 Task: Create a new contract by the user
Action: Mouse moved to (139, 255)
Screenshot: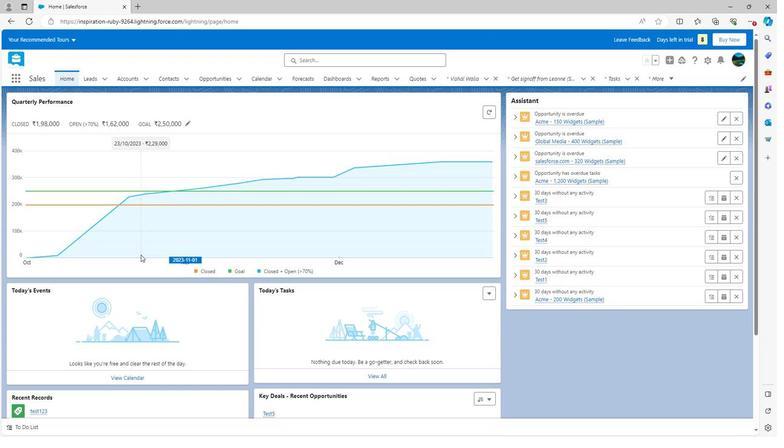 
Action: Mouse scrolled (139, 255) with delta (0, 0)
Screenshot: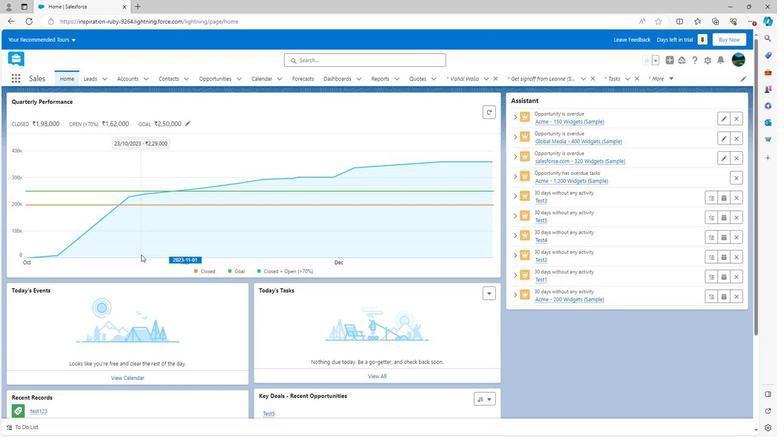 
Action: Mouse scrolled (139, 255) with delta (0, 0)
Screenshot: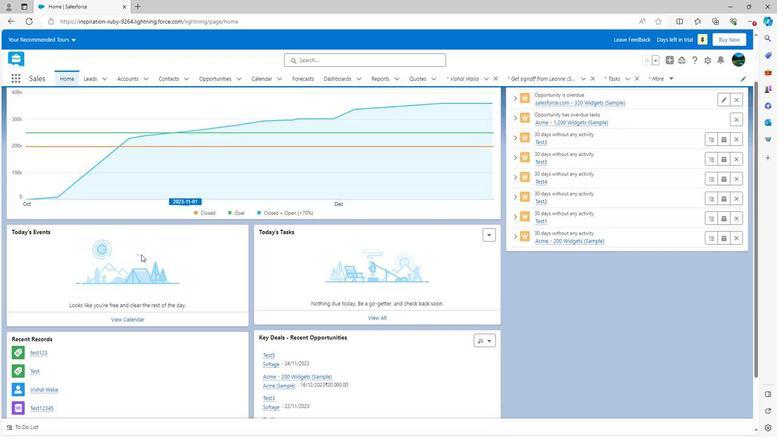 
Action: Mouse scrolled (139, 255) with delta (0, 0)
Screenshot: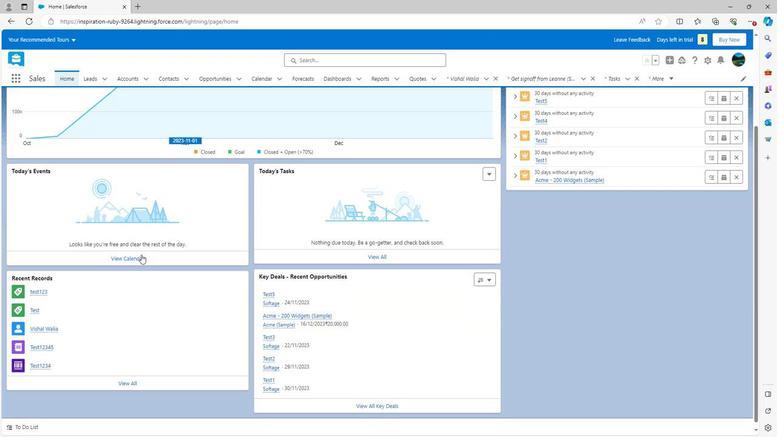 
Action: Mouse scrolled (139, 255) with delta (0, 0)
Screenshot: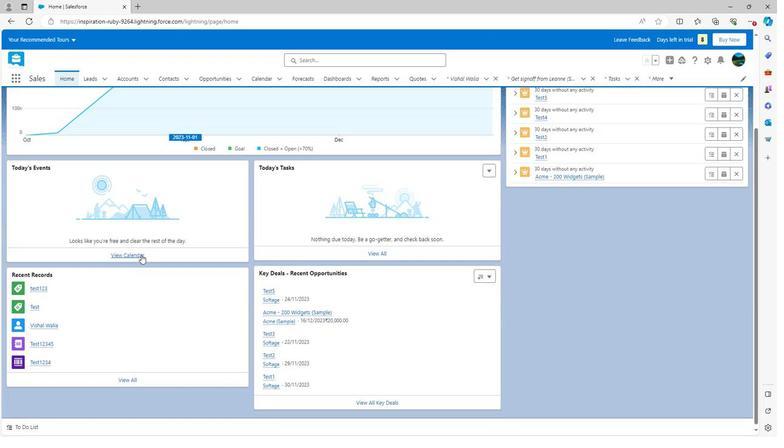 
Action: Mouse scrolled (139, 255) with delta (0, 0)
Screenshot: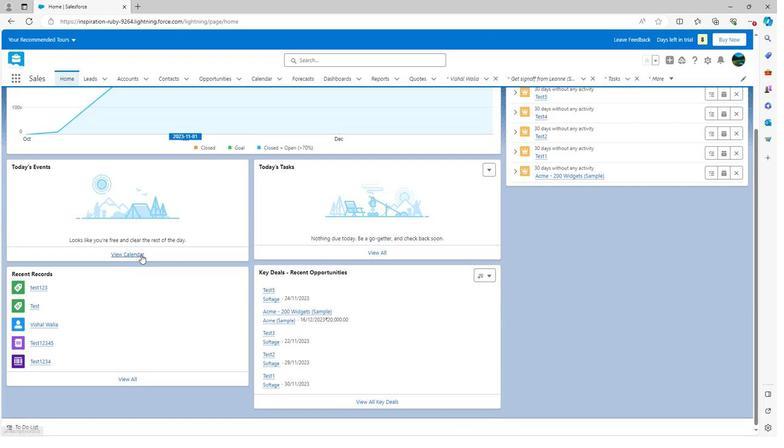 
Action: Mouse scrolled (139, 256) with delta (0, 0)
Screenshot: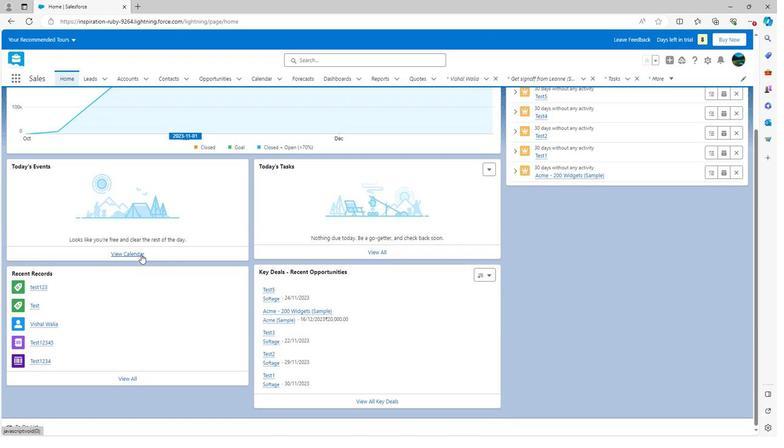 
Action: Mouse scrolled (139, 256) with delta (0, 0)
Screenshot: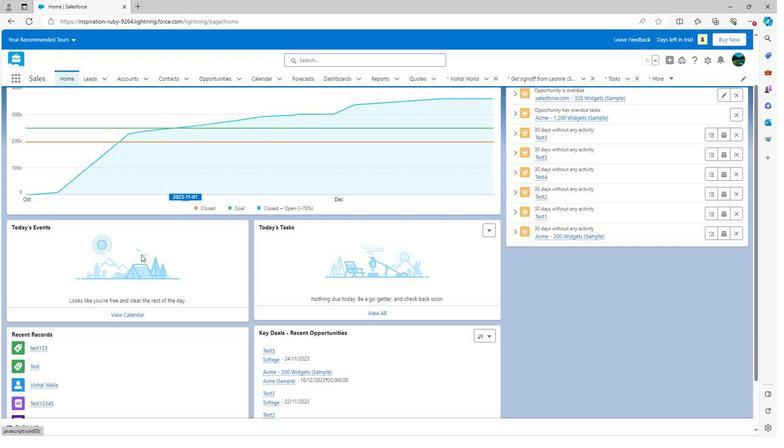 
Action: Mouse scrolled (139, 256) with delta (0, 0)
Screenshot: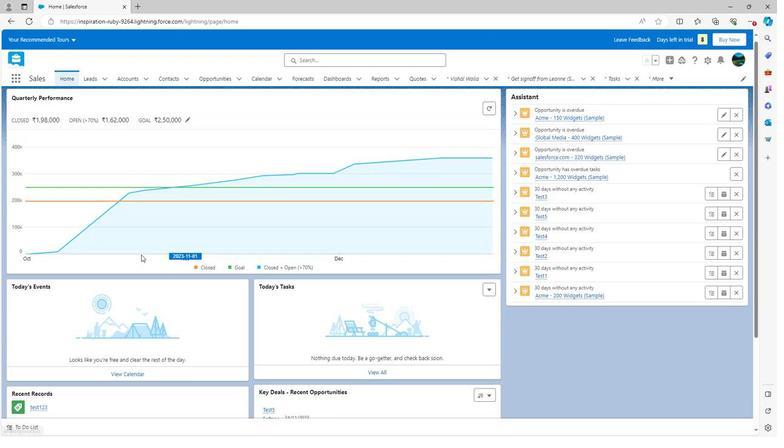 
Action: Mouse scrolled (139, 256) with delta (0, 0)
Screenshot: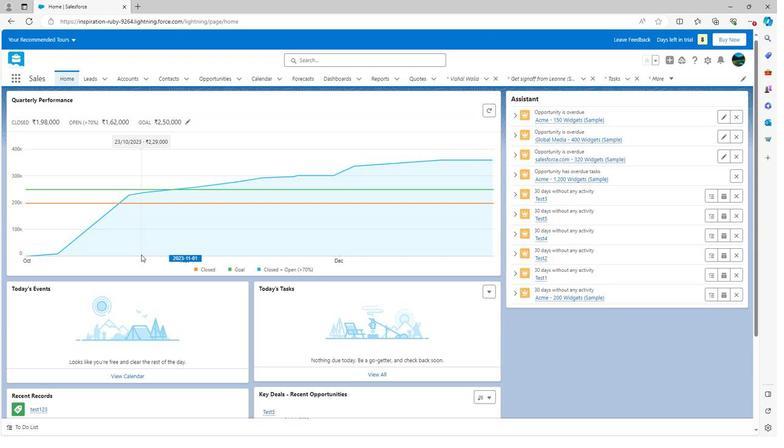 
Action: Mouse scrolled (139, 256) with delta (0, 0)
Screenshot: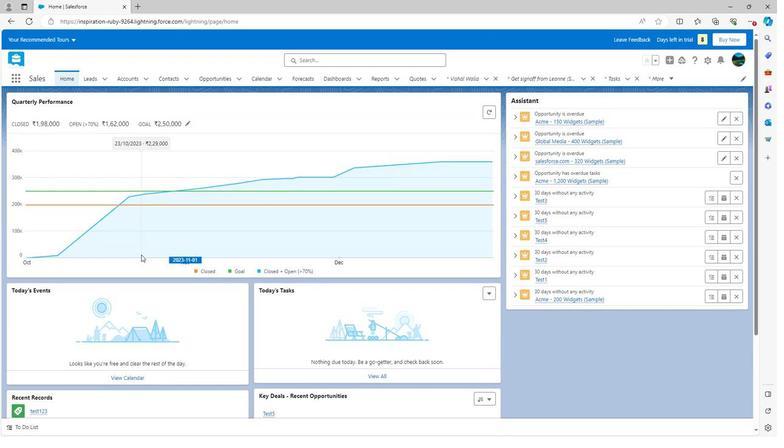
Action: Mouse moved to (13, 72)
Screenshot: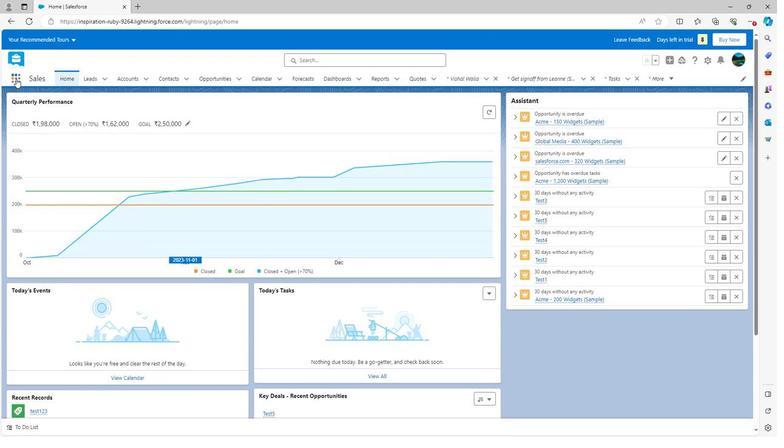 
Action: Mouse pressed left at (13, 72)
Screenshot: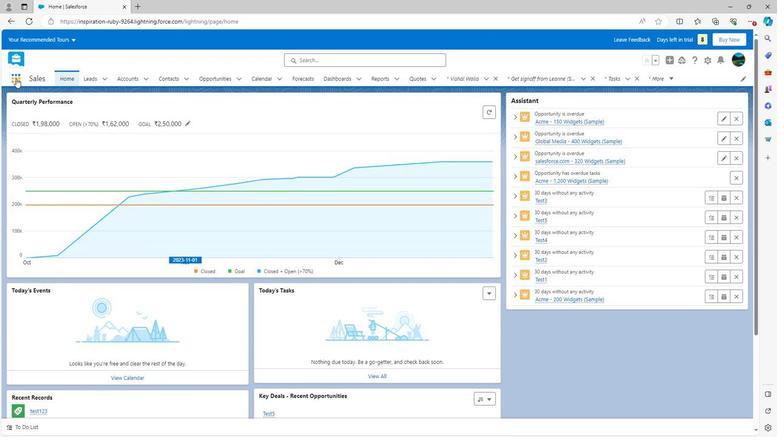 
Action: Mouse moved to (24, 91)
Screenshot: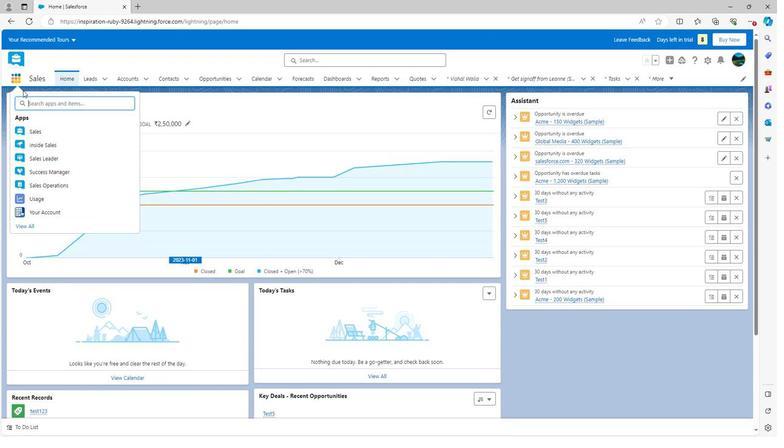 
Action: Key pressed <Key.shift>Contr
Screenshot: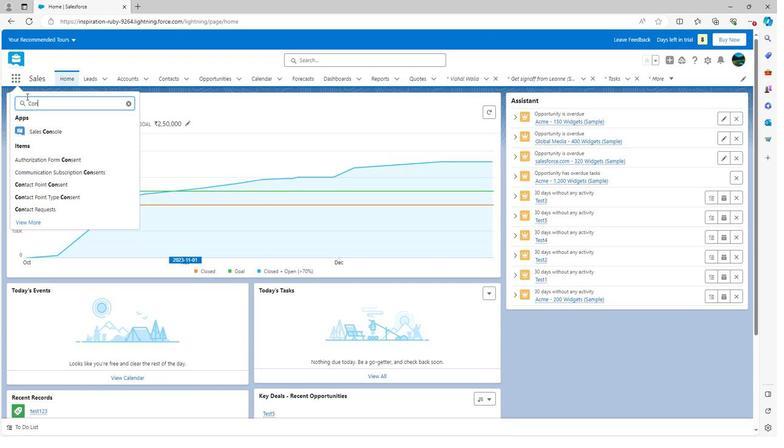 
Action: Mouse moved to (21, 150)
Screenshot: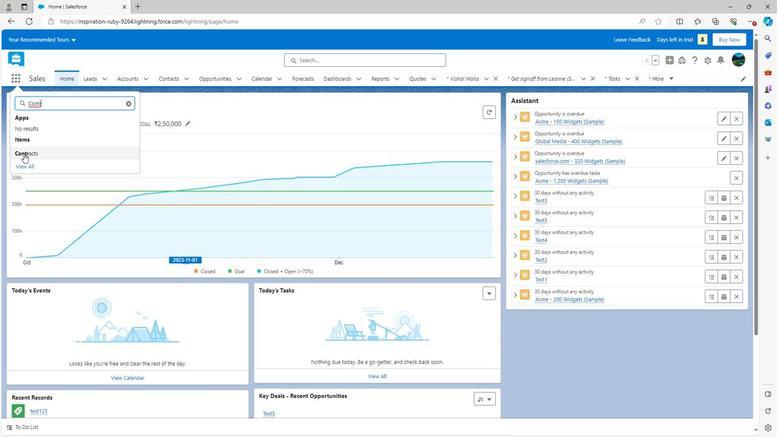 
Action: Mouse pressed left at (21, 150)
Screenshot: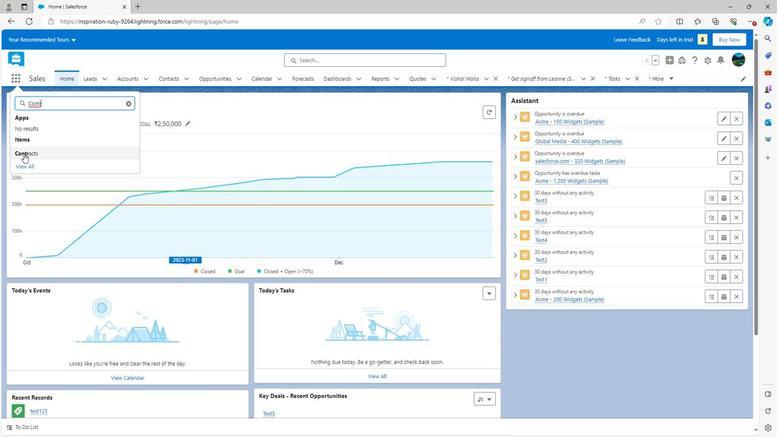 
Action: Mouse moved to (679, 71)
Screenshot: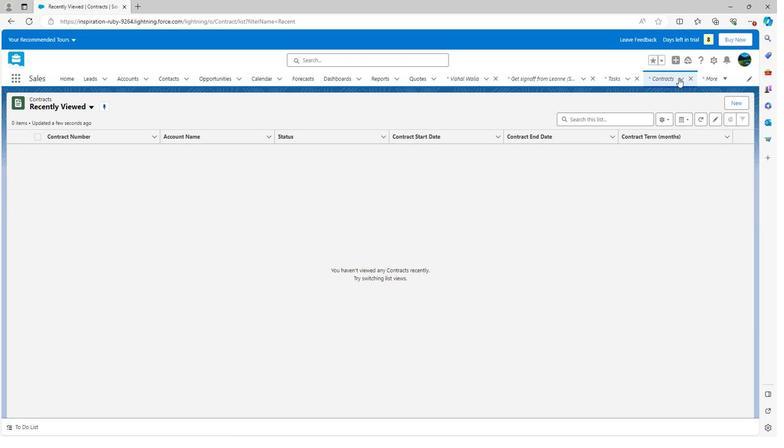 
Action: Mouse pressed left at (679, 71)
Screenshot: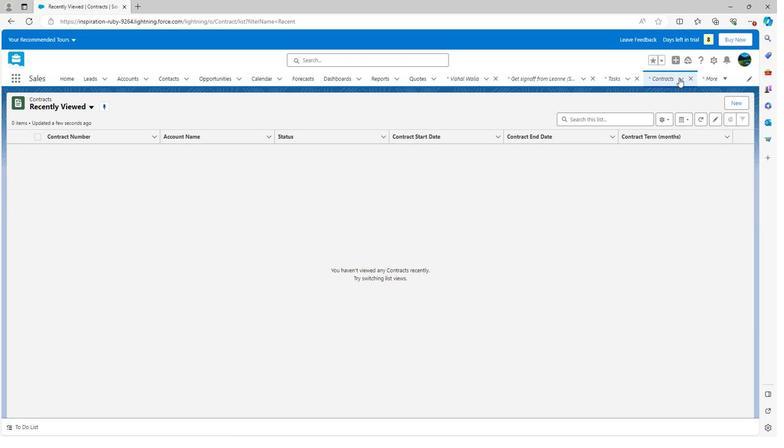 
Action: Mouse moved to (657, 89)
Screenshot: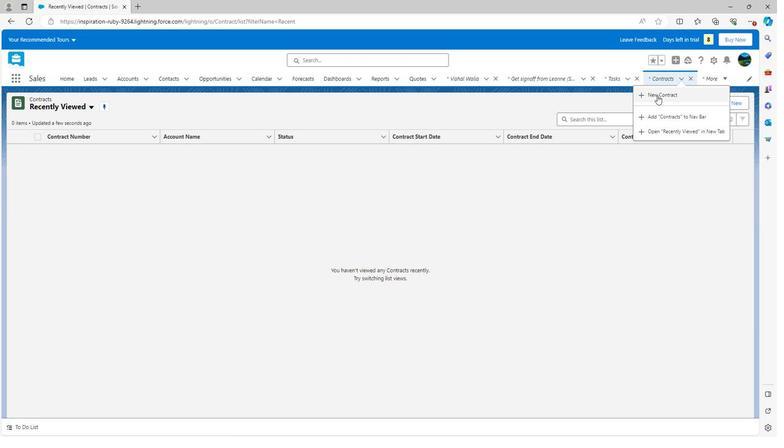 
Action: Mouse pressed left at (657, 89)
Screenshot: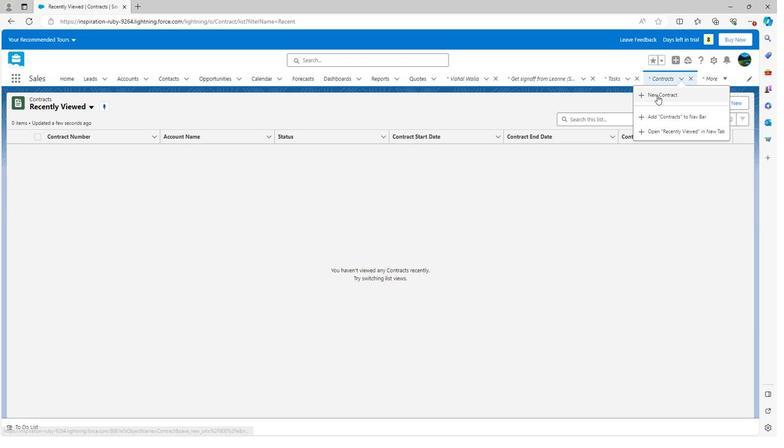 
Action: Mouse moved to (292, 150)
Screenshot: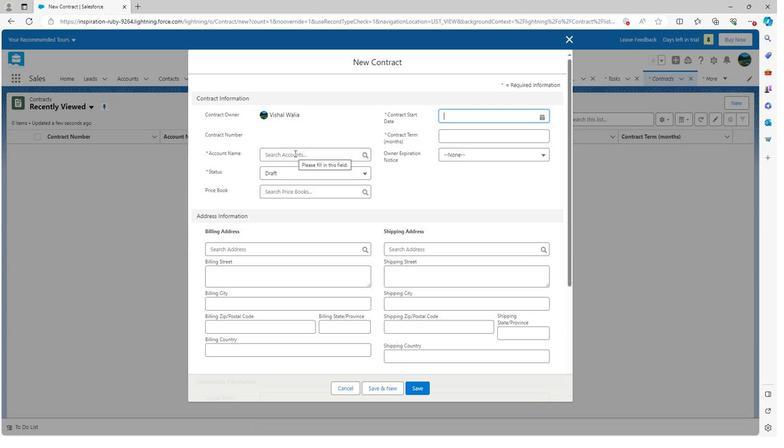 
Action: Mouse pressed left at (292, 150)
Screenshot: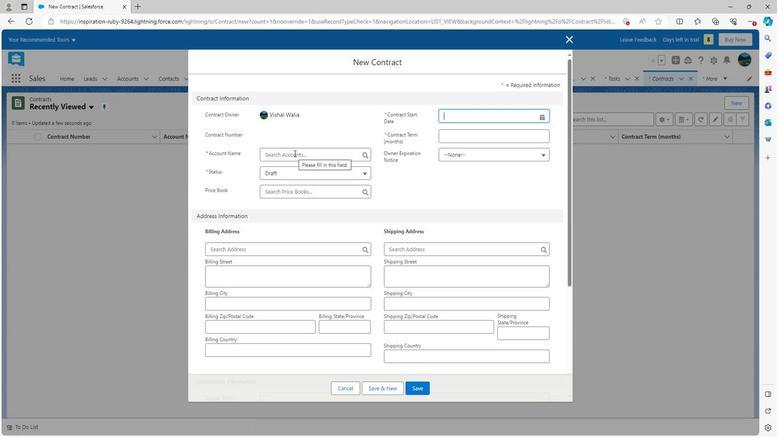 
Action: Mouse moved to (283, 156)
Screenshot: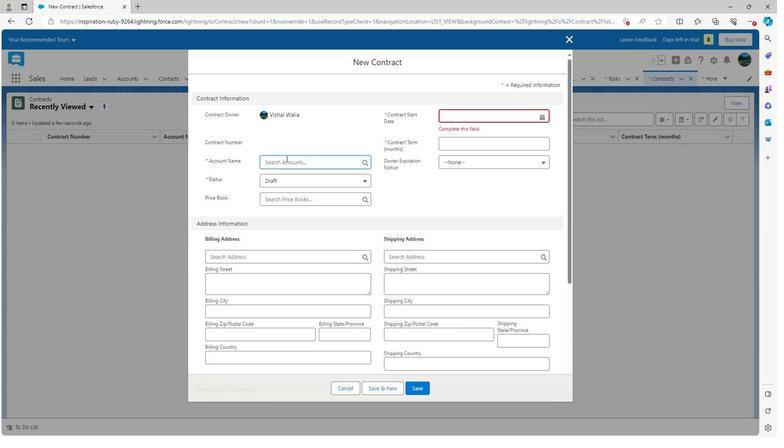 
Action: Mouse pressed left at (283, 156)
Screenshot: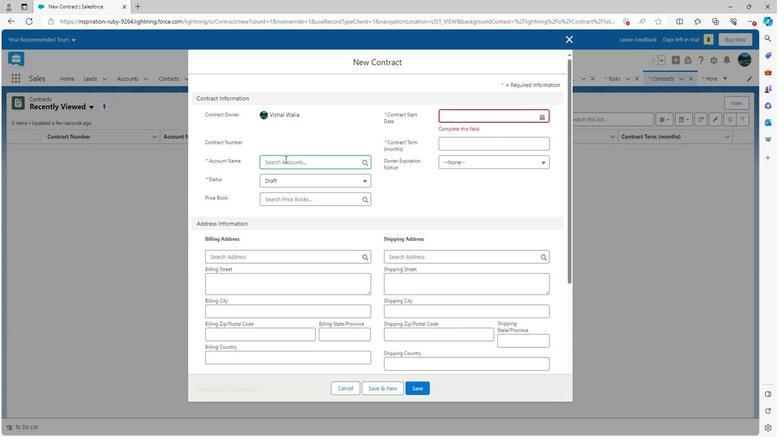 
Action: Mouse moved to (281, 188)
Screenshot: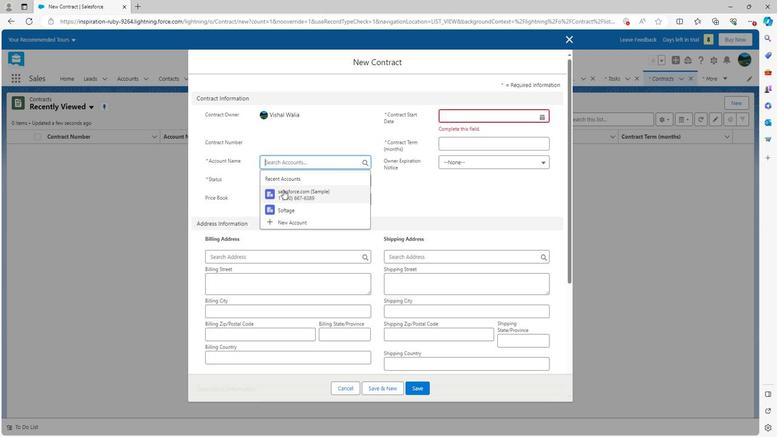 
Action: Mouse pressed left at (281, 188)
Screenshot: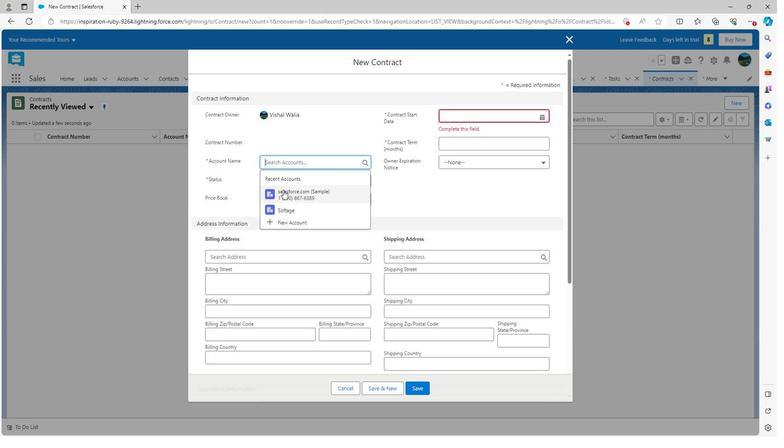 
Action: Mouse moved to (465, 111)
Screenshot: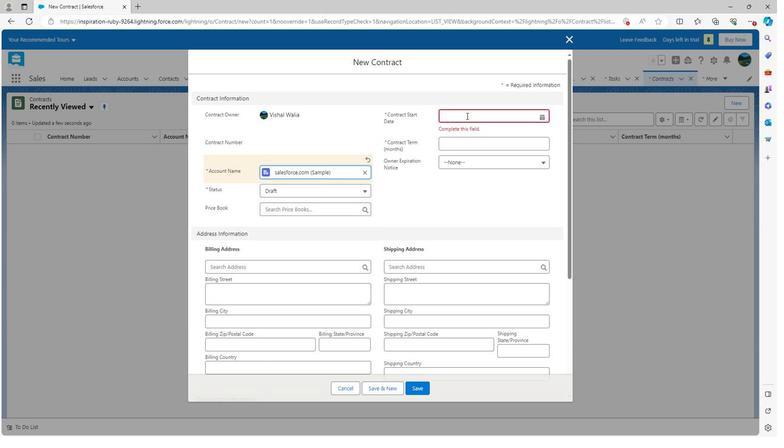 
Action: Mouse pressed left at (465, 111)
Screenshot: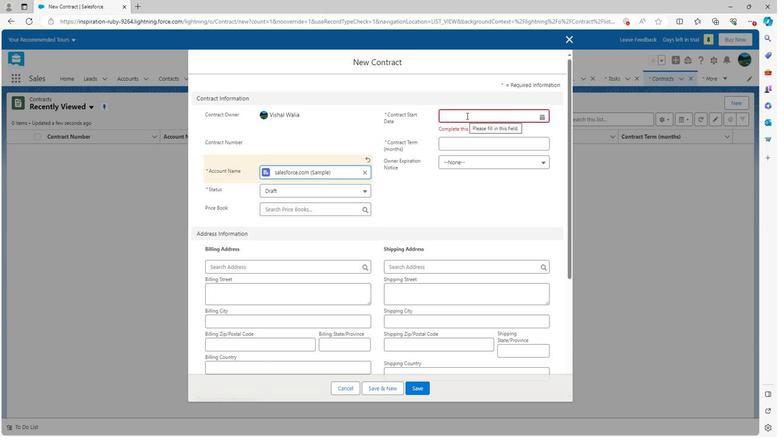 
Action: Mouse moved to (508, 213)
Screenshot: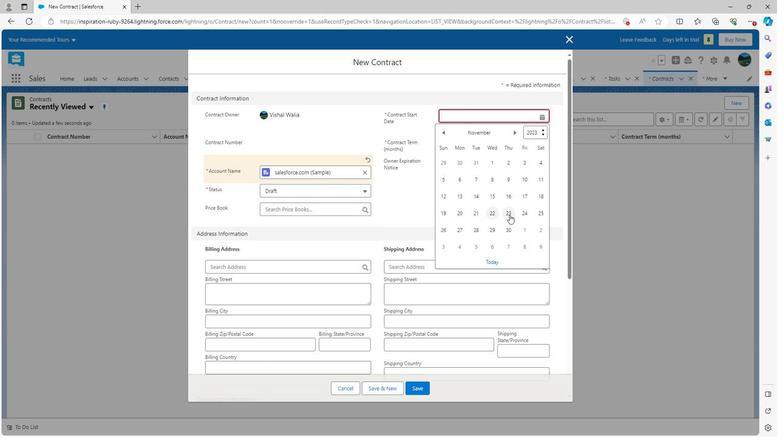 
Action: Mouse pressed left at (508, 213)
Screenshot: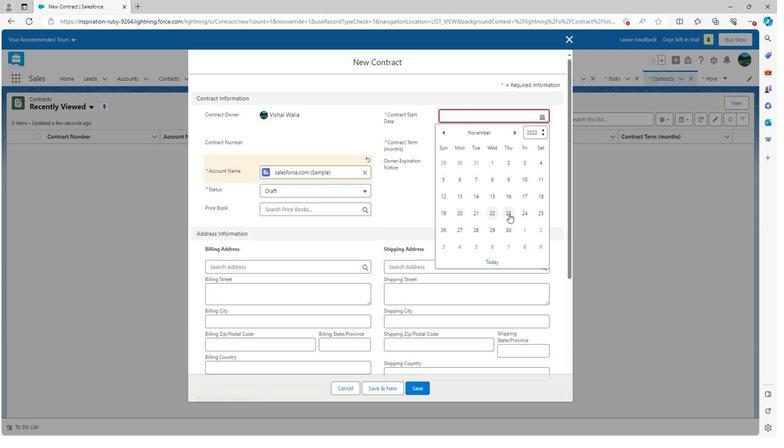 
Action: Mouse moved to (452, 199)
Screenshot: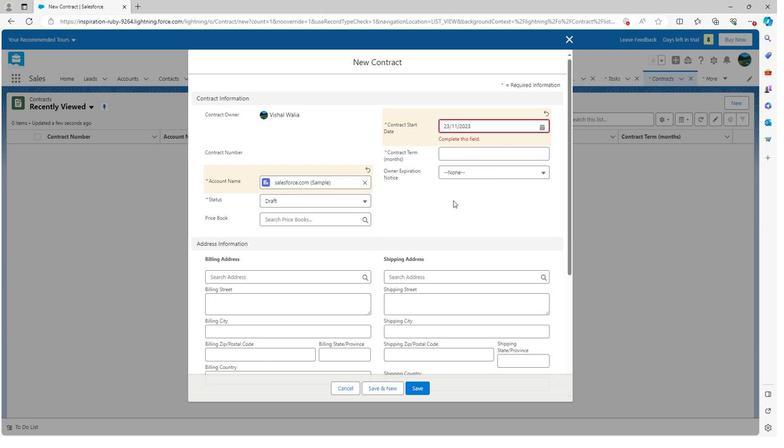 
Action: Mouse pressed left at (452, 199)
Screenshot: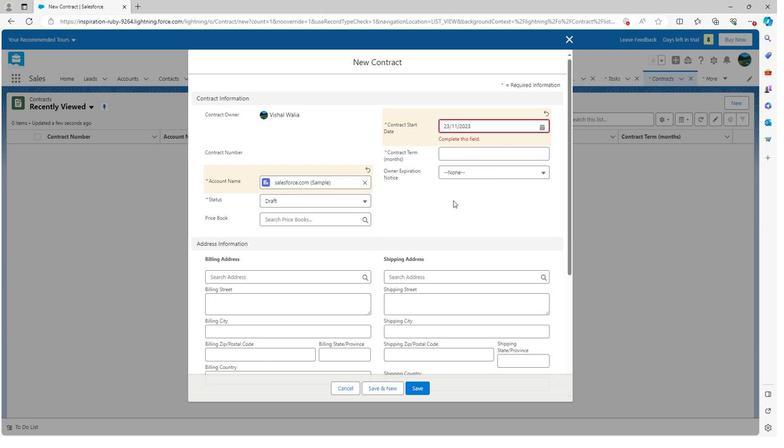 
Action: Mouse moved to (326, 188)
Screenshot: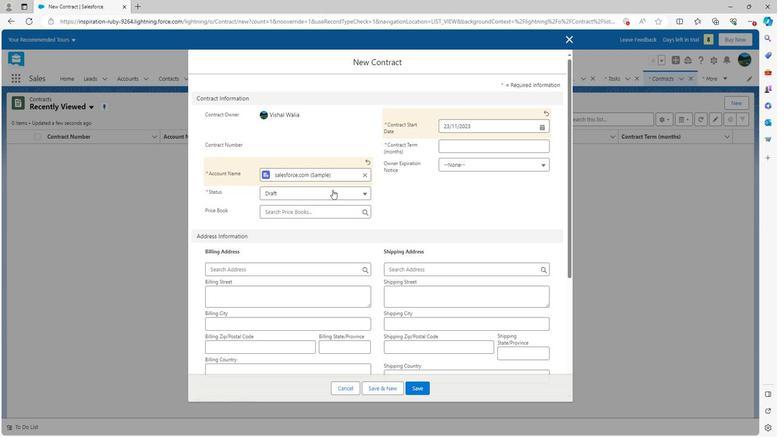 
Action: Mouse pressed left at (326, 188)
Screenshot: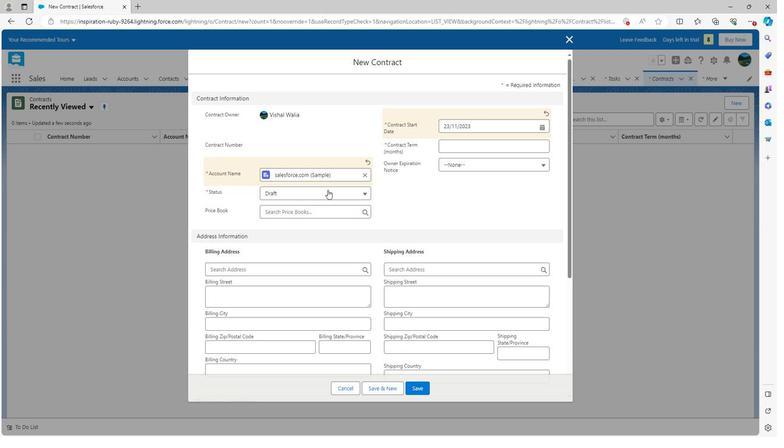 
Action: Mouse moved to (289, 241)
Screenshot: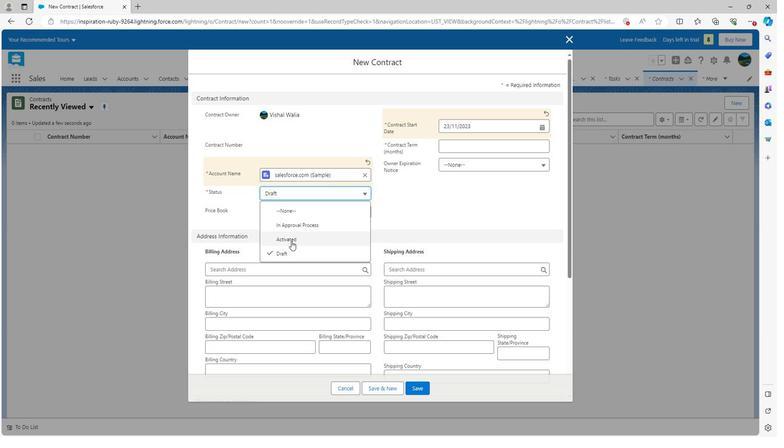 
Action: Mouse pressed left at (289, 241)
Screenshot: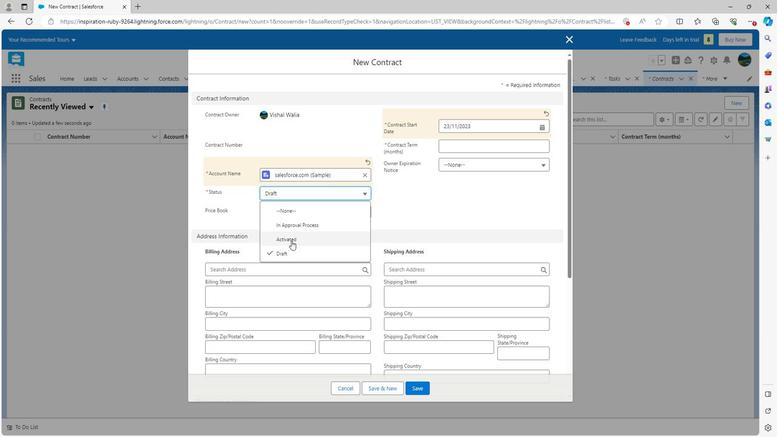 
Action: Mouse moved to (456, 143)
Screenshot: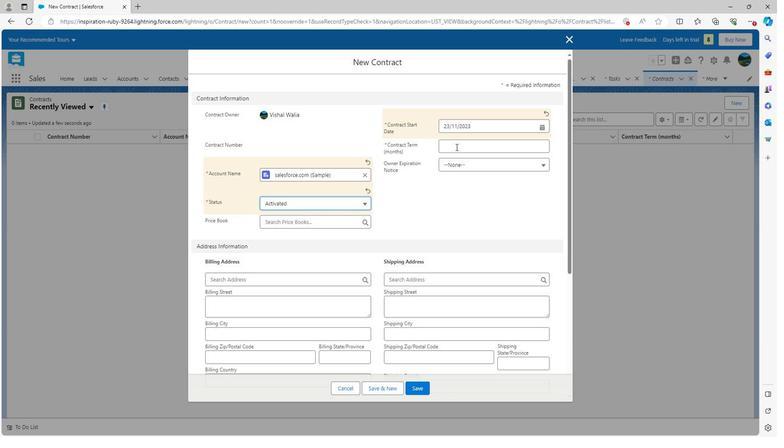 
Action: Mouse pressed left at (456, 143)
Screenshot: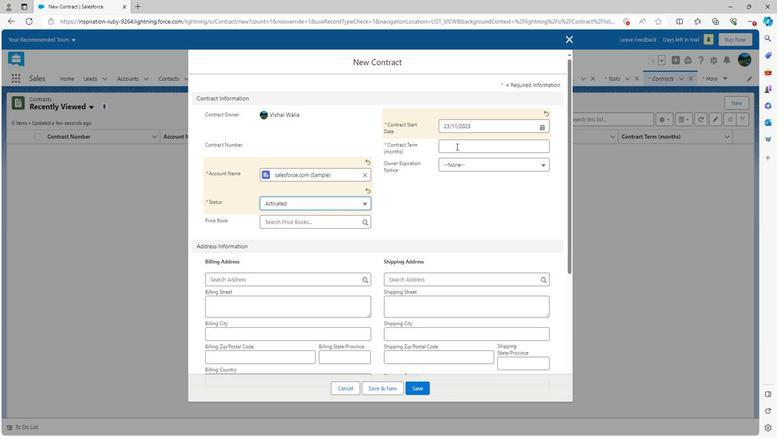 
Action: Key pressed 3
Screenshot: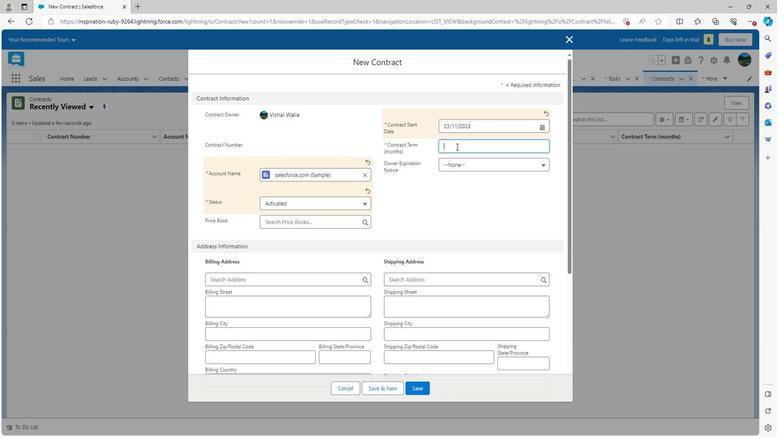 
Action: Mouse moved to (429, 224)
Screenshot: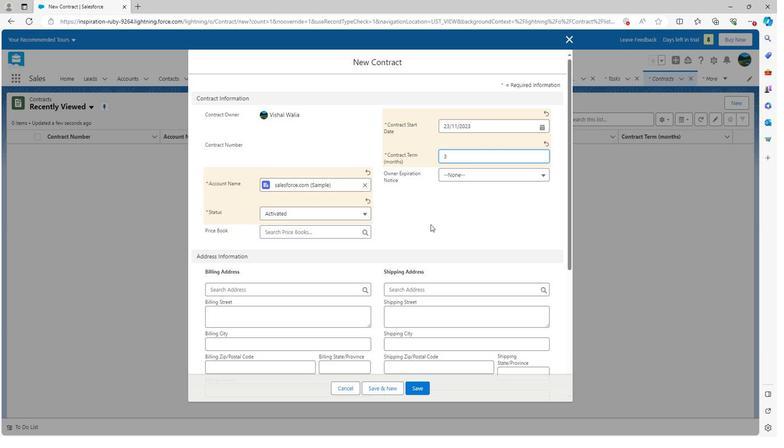 
Action: Mouse scrolled (429, 224) with delta (0, 0)
Screenshot: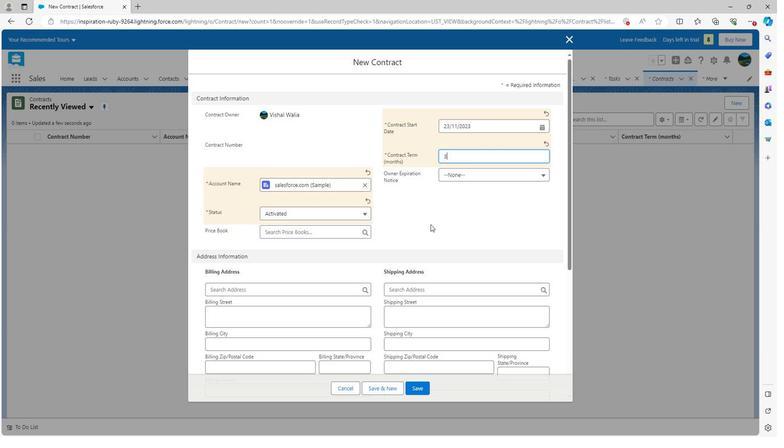 
Action: Mouse scrolled (429, 224) with delta (0, 0)
Screenshot: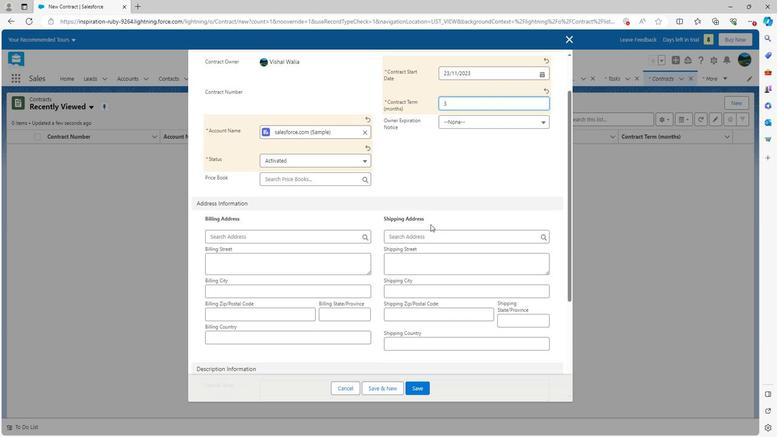 
Action: Mouse moved to (429, 224)
Screenshot: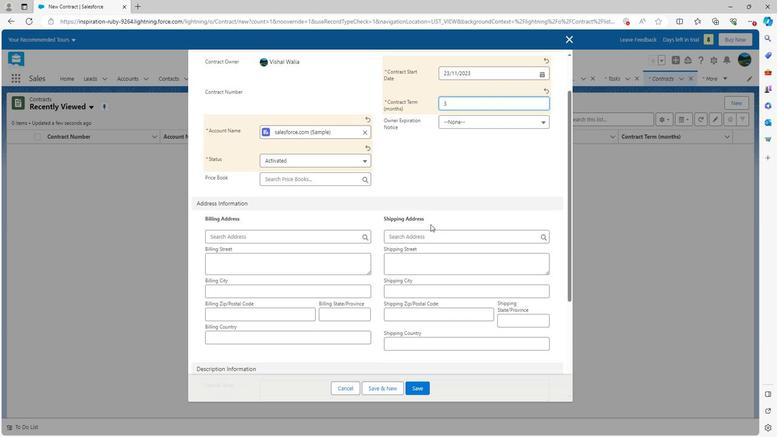 
Action: Mouse scrolled (429, 224) with delta (0, 0)
Screenshot: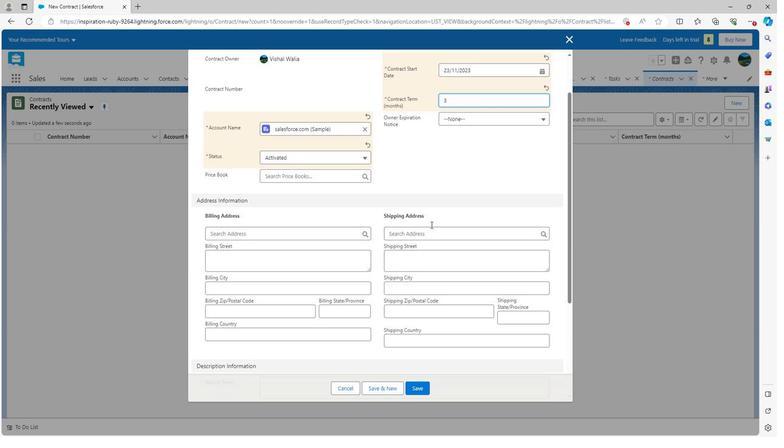 
Action: Mouse scrolled (429, 224) with delta (0, 0)
Screenshot: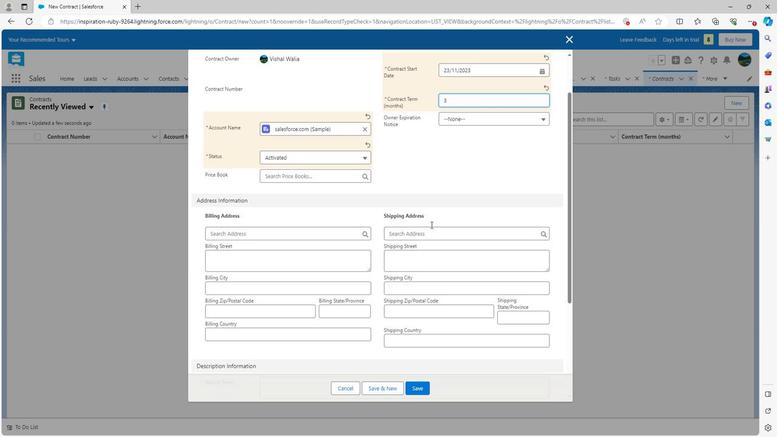 
Action: Mouse scrolled (429, 224) with delta (0, 0)
Screenshot: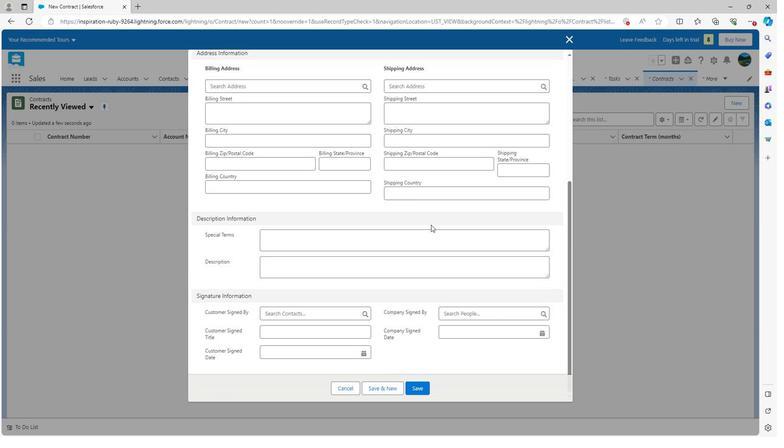 
Action: Mouse scrolled (429, 224) with delta (0, 0)
Screenshot: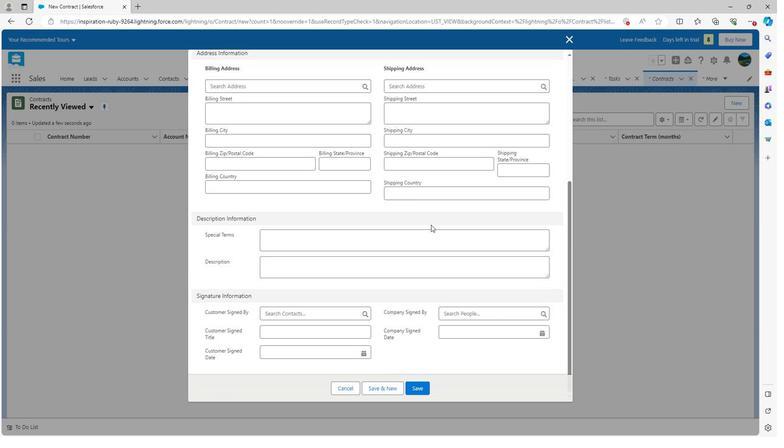 
Action: Mouse moved to (412, 395)
Screenshot: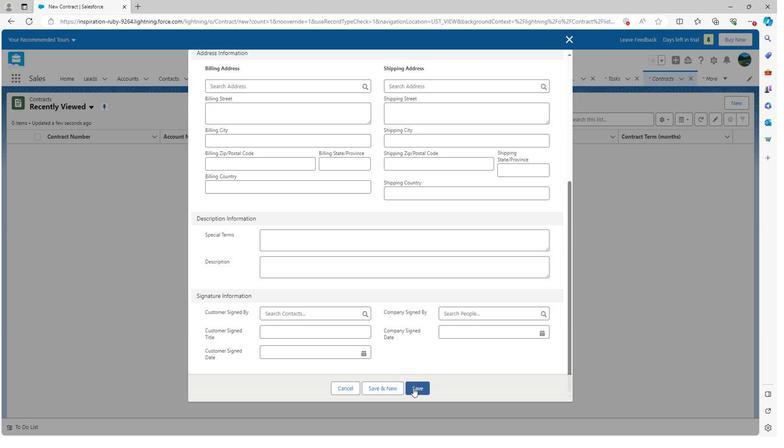 
Action: Mouse pressed left at (412, 395)
Screenshot: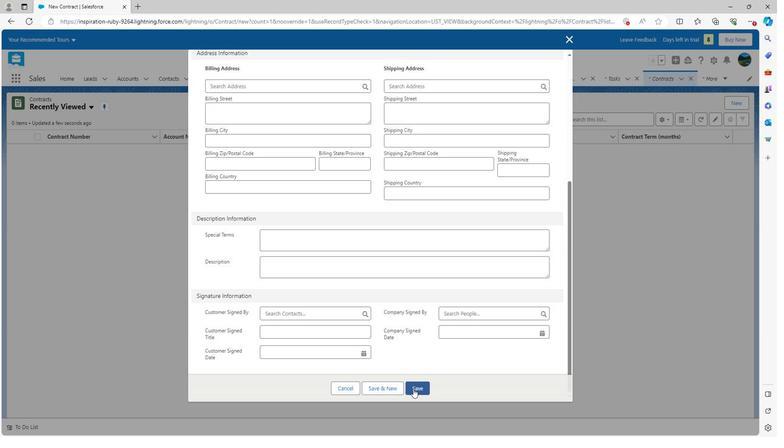 
Action: Mouse moved to (377, 302)
Screenshot: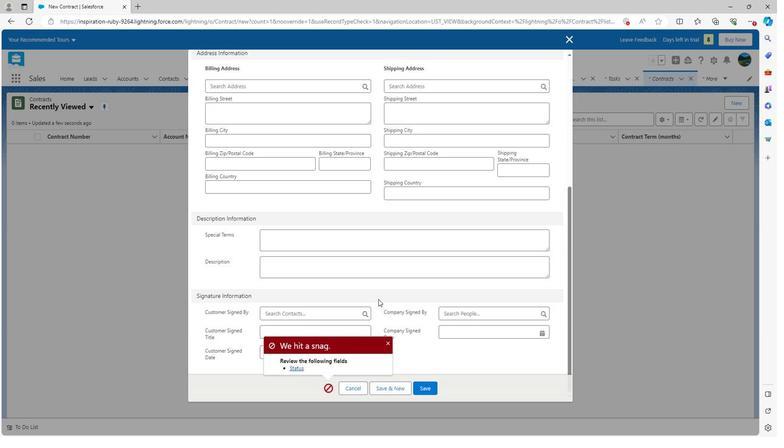 
Action: Mouse scrolled (377, 303) with delta (0, 0)
Screenshot: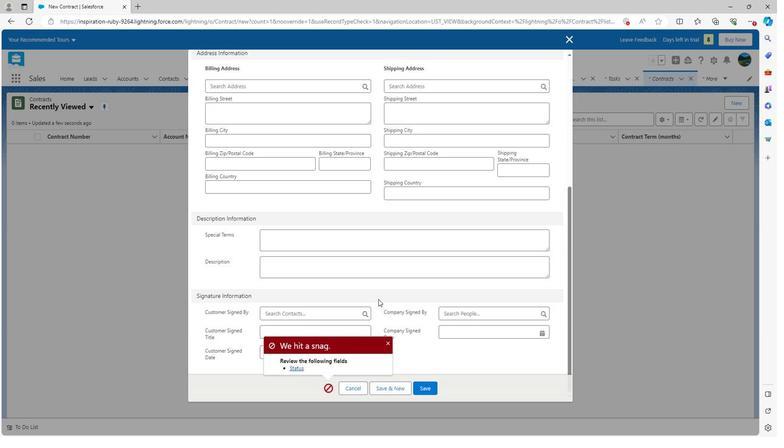 
Action: Mouse scrolled (377, 303) with delta (0, 0)
Screenshot: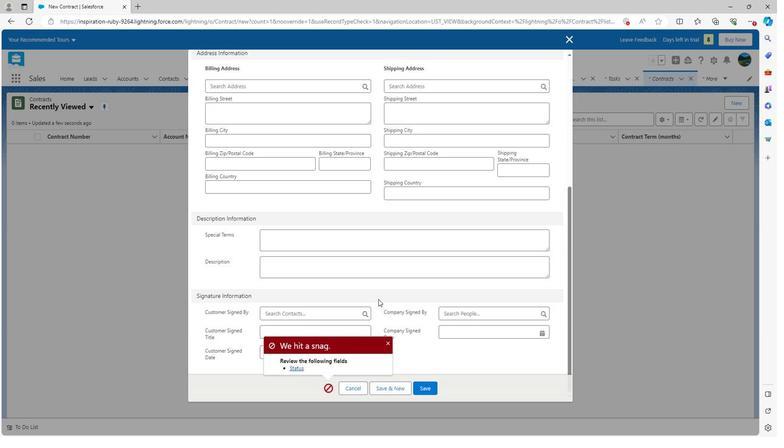 
Action: Mouse scrolled (377, 303) with delta (0, 0)
Screenshot: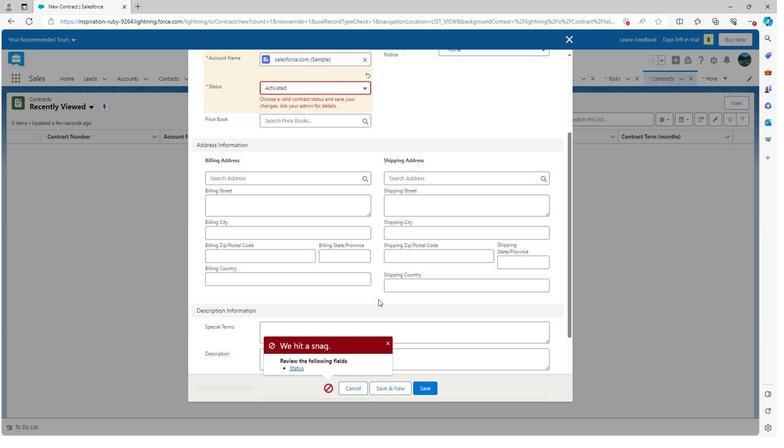 
Action: Mouse scrolled (377, 303) with delta (0, 0)
Screenshot: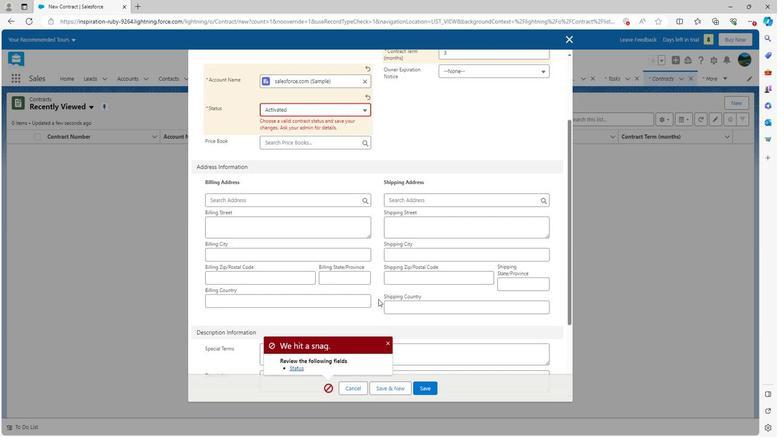 
Action: Mouse scrolled (377, 303) with delta (0, 0)
Screenshot: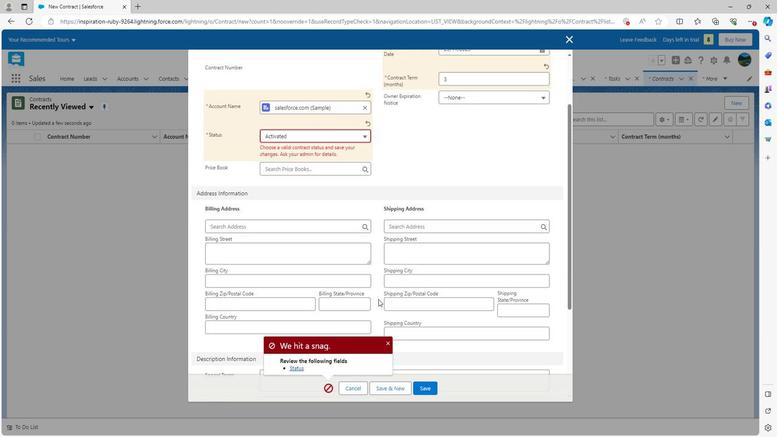 
Action: Mouse moved to (286, 211)
Screenshot: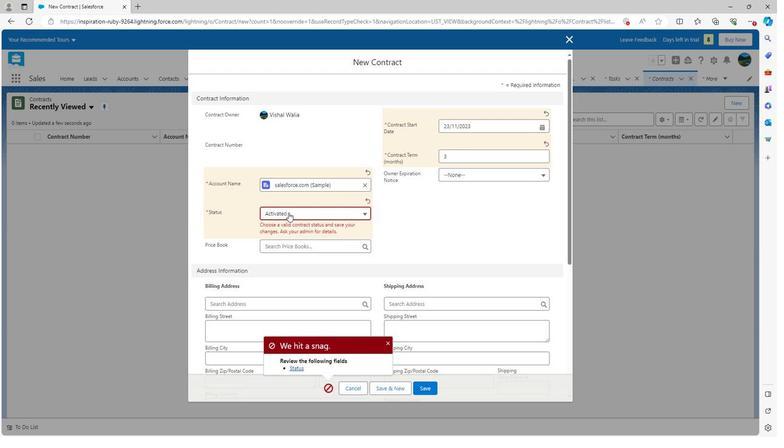 
Action: Mouse pressed left at (286, 211)
Screenshot: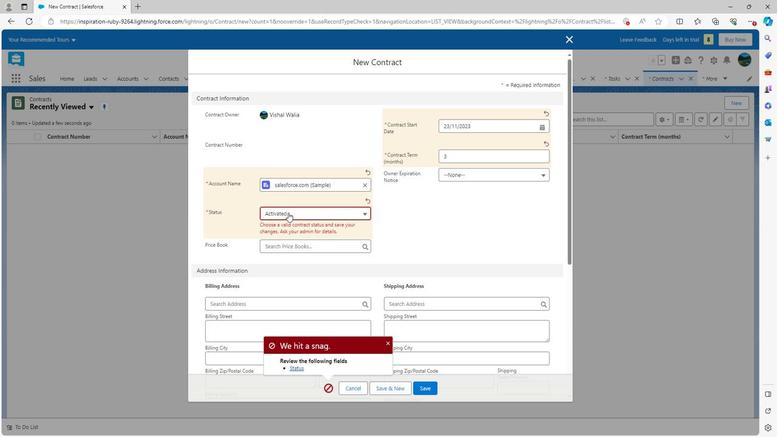 
Action: Mouse moved to (283, 274)
Screenshot: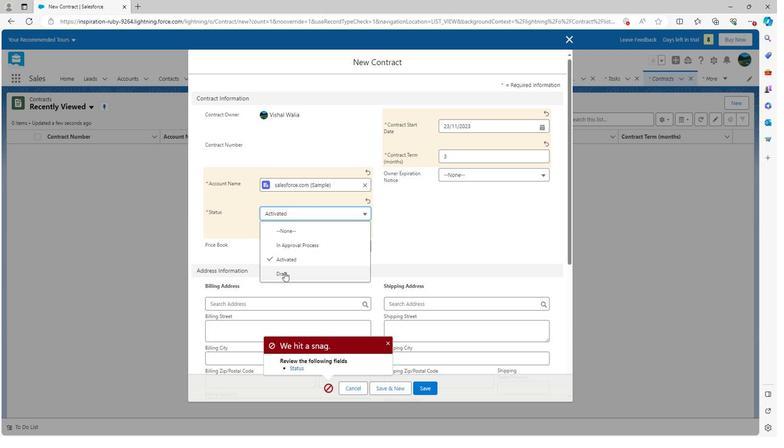 
Action: Mouse pressed left at (283, 274)
Screenshot: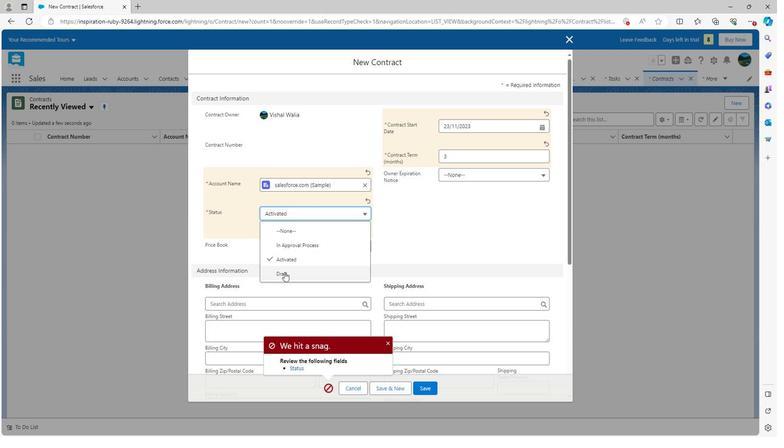 
Action: Mouse moved to (351, 273)
Screenshot: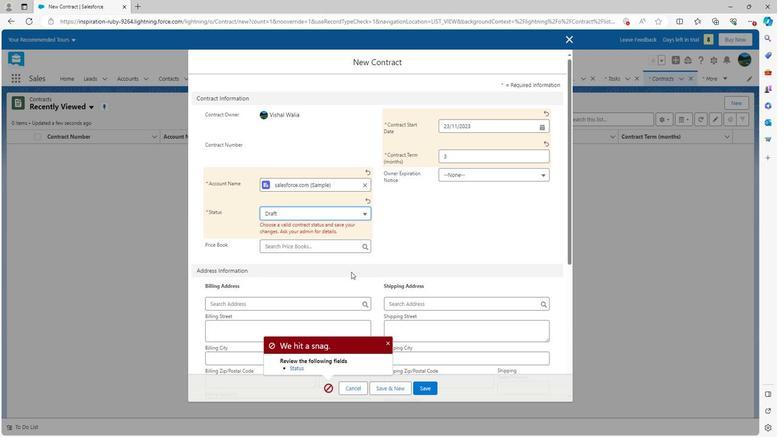 
Action: Mouse scrolled (351, 273) with delta (0, 0)
Screenshot: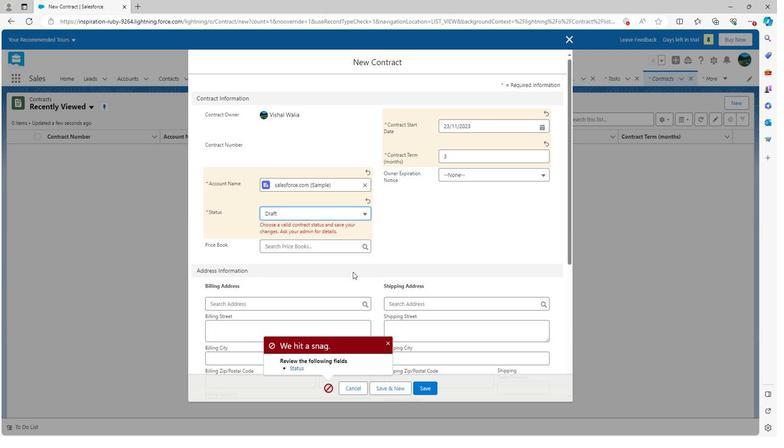 
Action: Mouse scrolled (351, 273) with delta (0, 0)
Screenshot: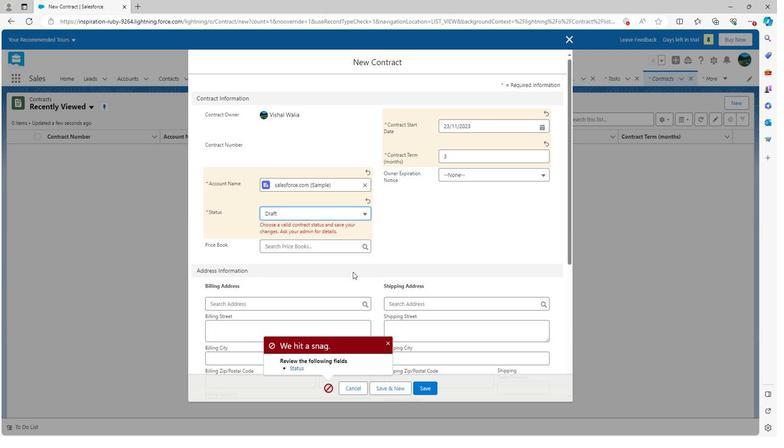 
Action: Mouse scrolled (351, 273) with delta (0, 0)
Screenshot: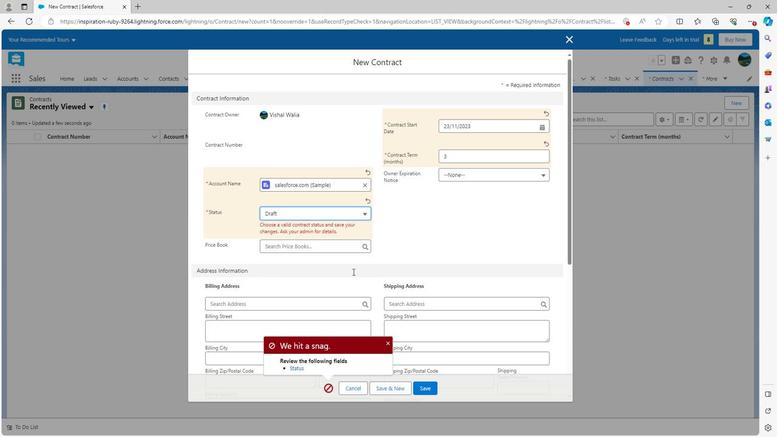 
Action: Mouse scrolled (351, 273) with delta (0, 0)
Screenshot: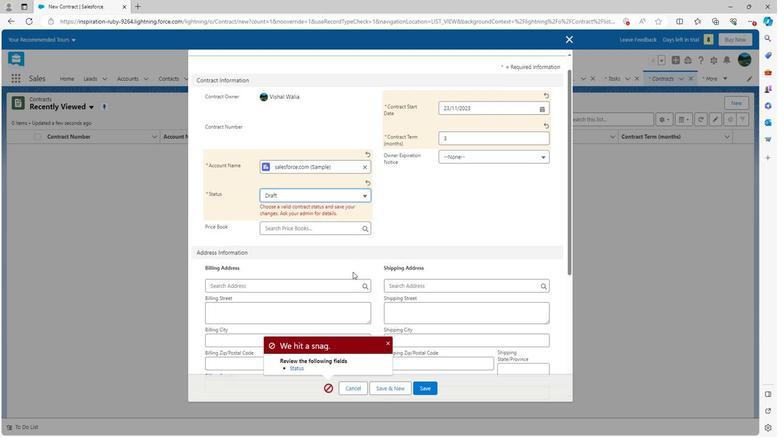 
Action: Mouse scrolled (351, 273) with delta (0, 0)
Screenshot: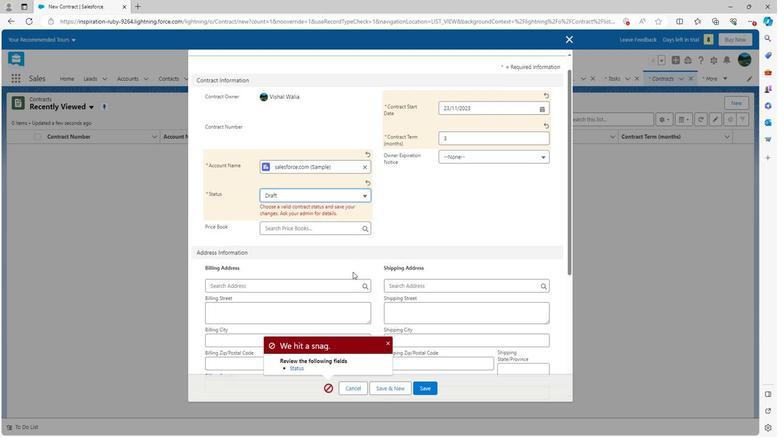 
Action: Mouse scrolled (351, 273) with delta (0, 0)
Screenshot: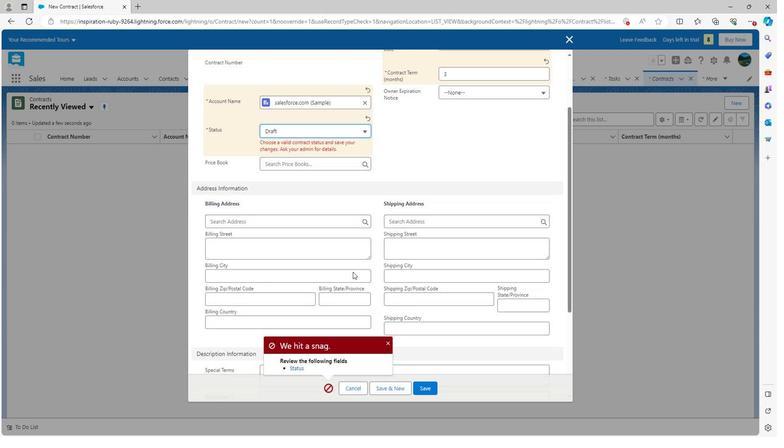 
Action: Mouse moved to (352, 273)
Screenshot: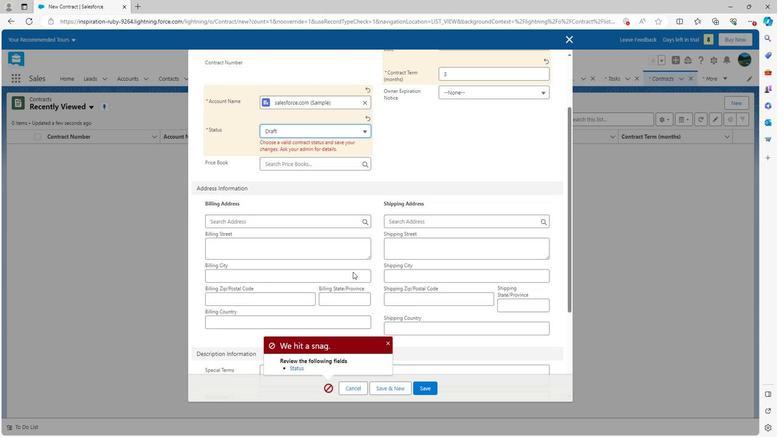 
Action: Mouse scrolled (352, 273) with delta (0, 0)
Screenshot: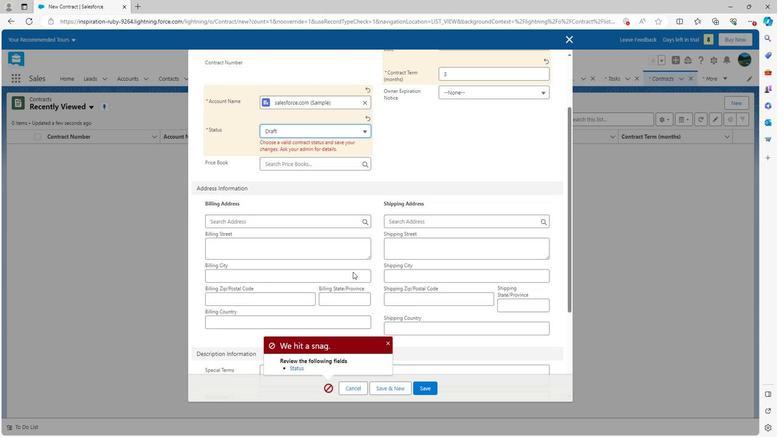 
Action: Mouse moved to (425, 397)
Screenshot: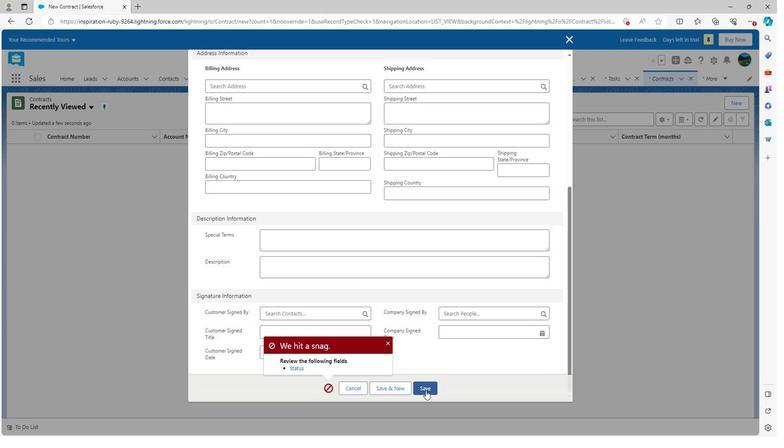 
Action: Mouse pressed left at (425, 397)
Screenshot: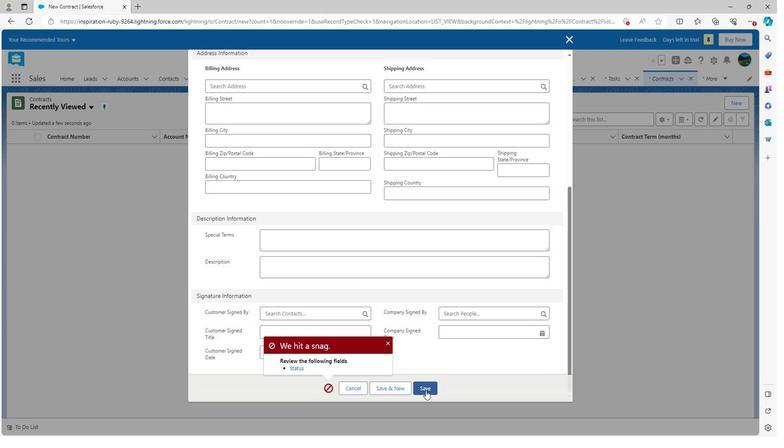 
Action: Mouse moved to (370, 239)
Screenshot: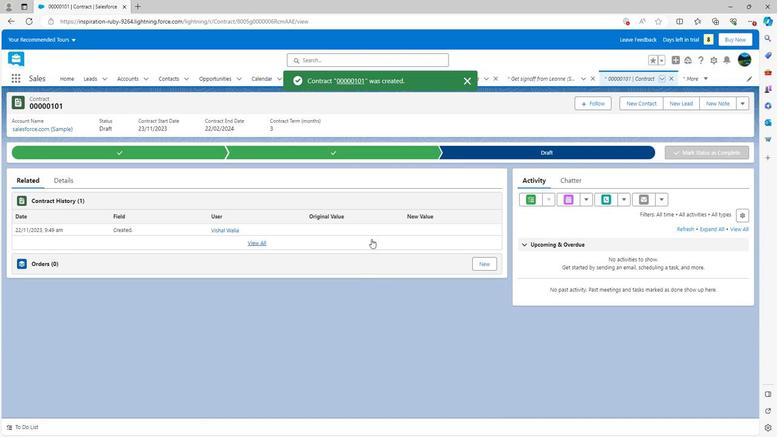
